 Task: Clear the last 24 hours hosted app data.
Action: Mouse moved to (1313, 42)
Screenshot: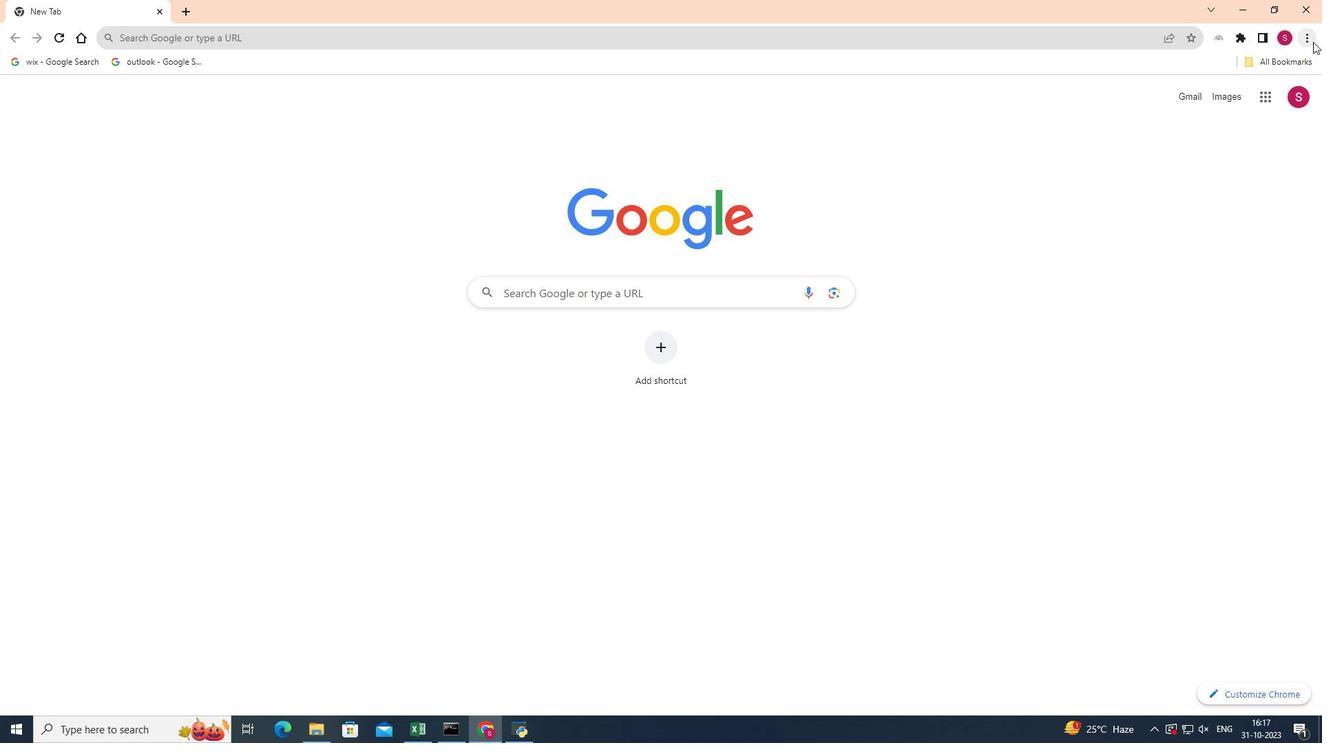 
Action: Mouse pressed left at (1313, 42)
Screenshot: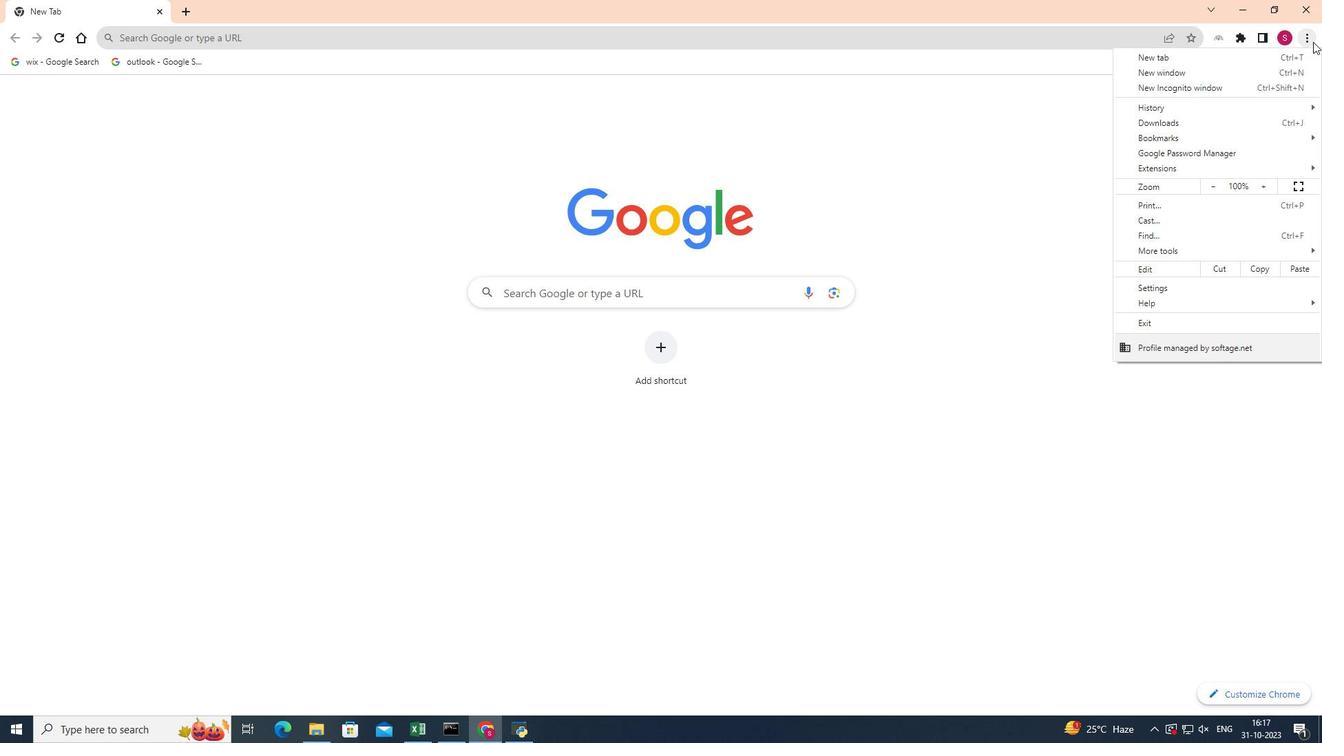 
Action: Mouse moved to (1181, 245)
Screenshot: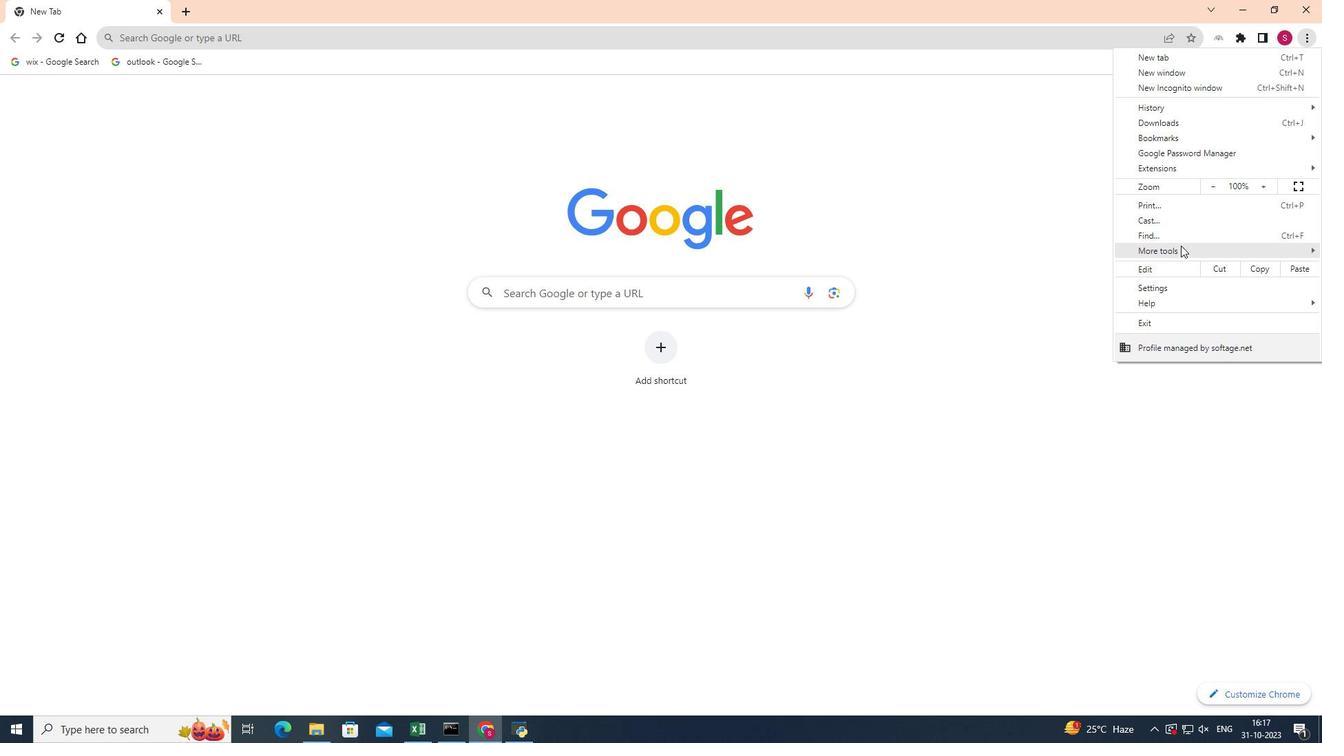 
Action: Mouse pressed left at (1181, 245)
Screenshot: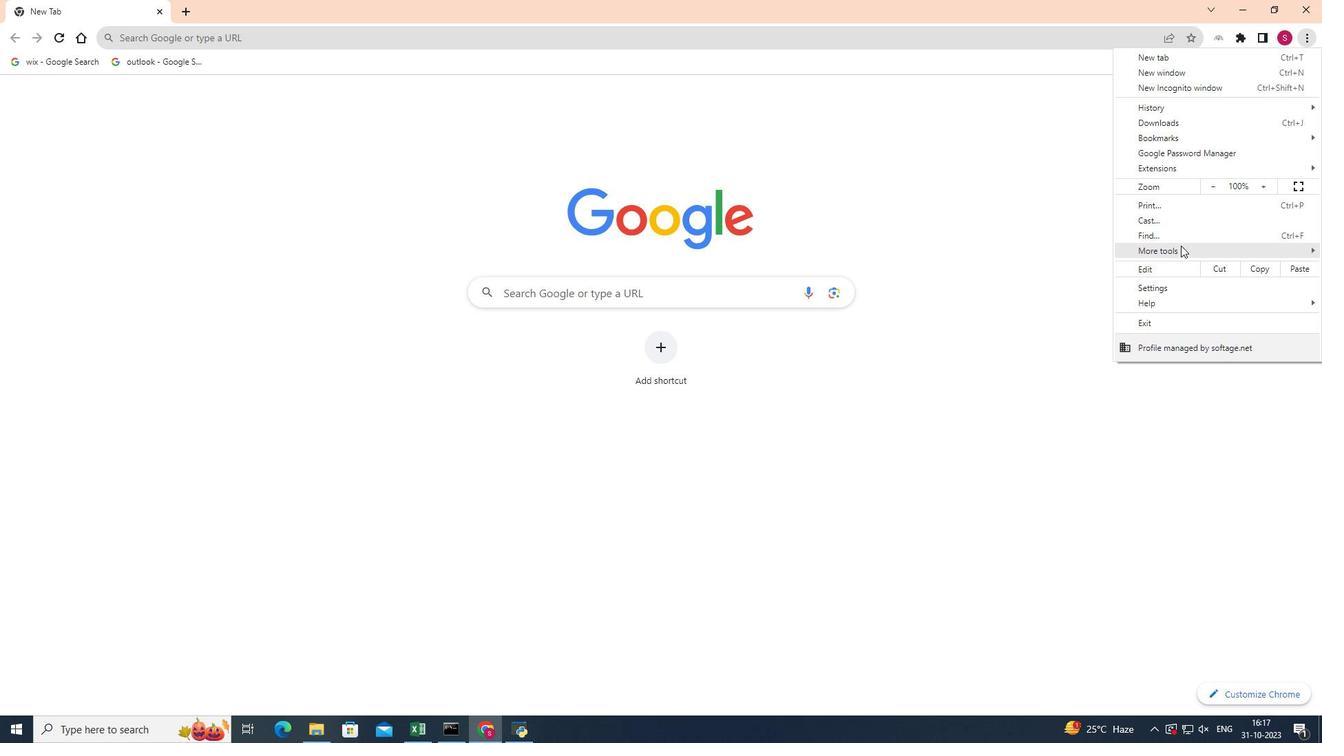 
Action: Mouse moved to (1071, 304)
Screenshot: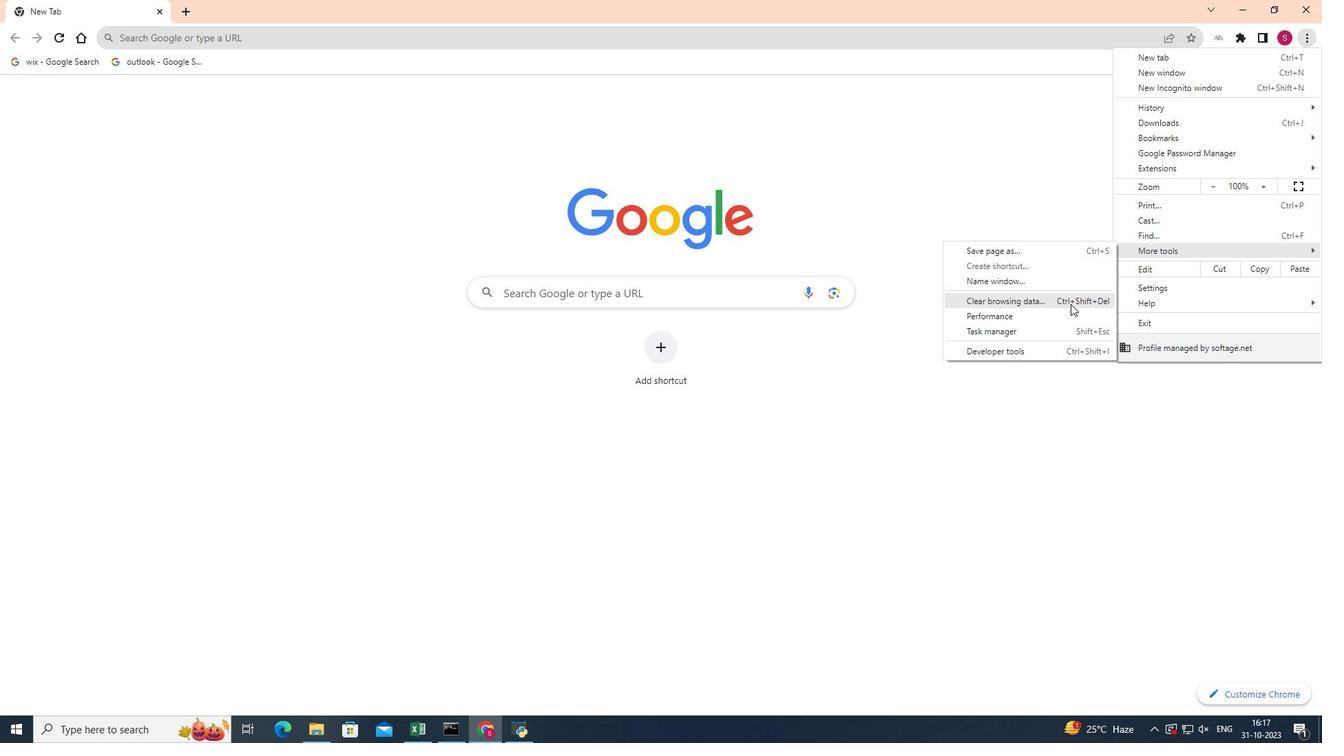 
Action: Mouse pressed left at (1071, 304)
Screenshot: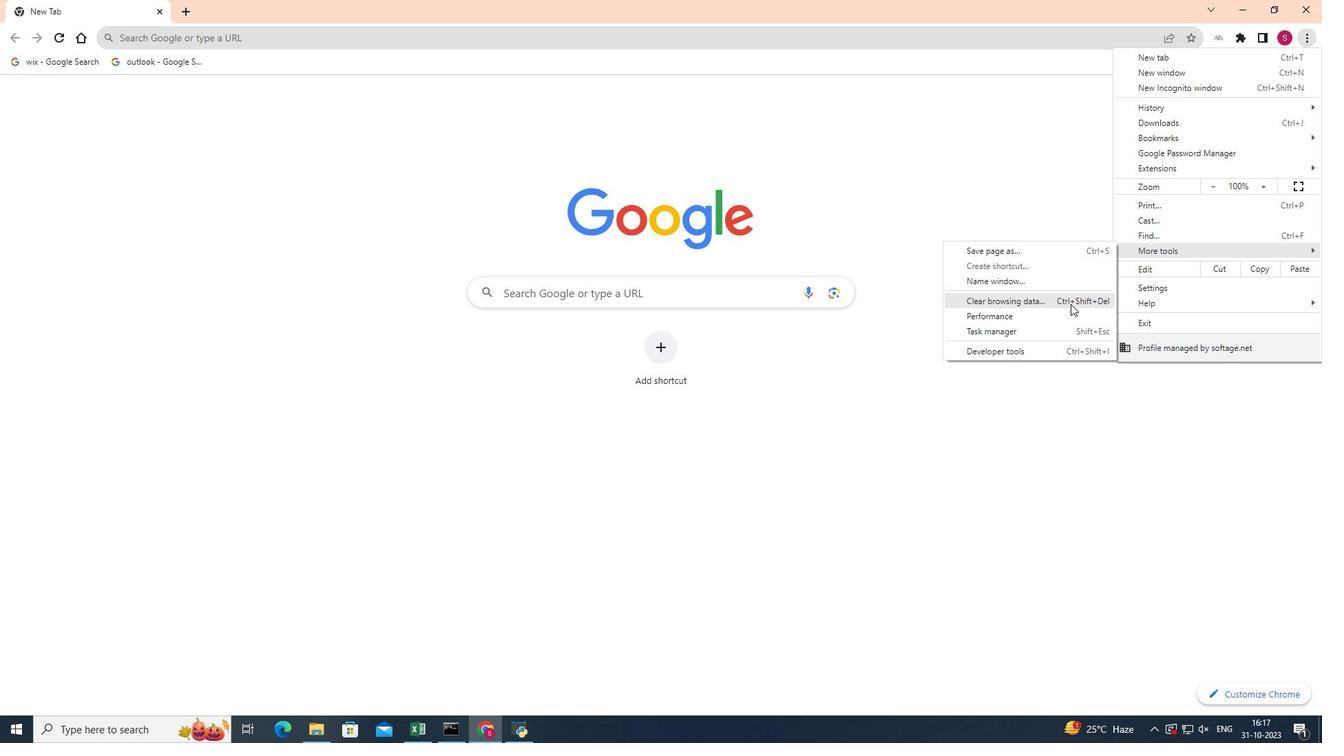 
Action: Mouse moved to (760, 219)
Screenshot: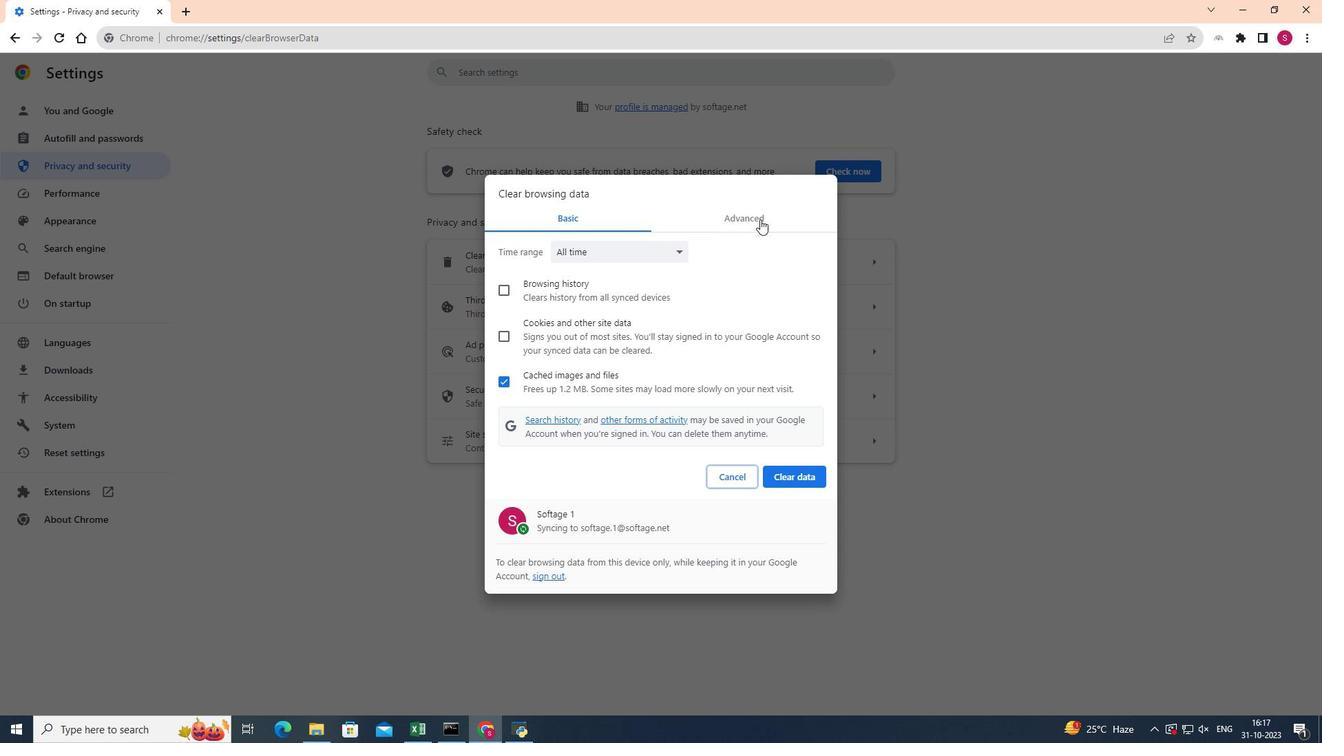 
Action: Mouse pressed left at (760, 219)
Screenshot: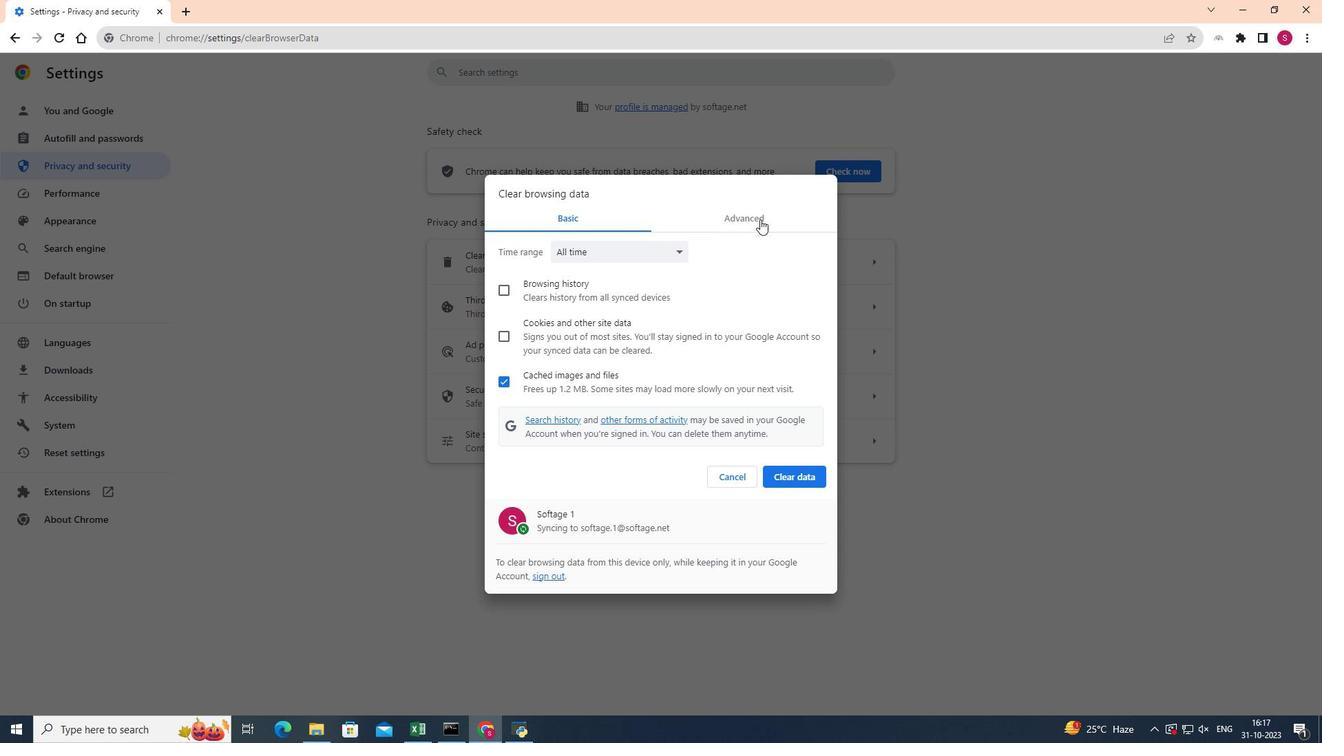 
Action: Mouse moved to (659, 252)
Screenshot: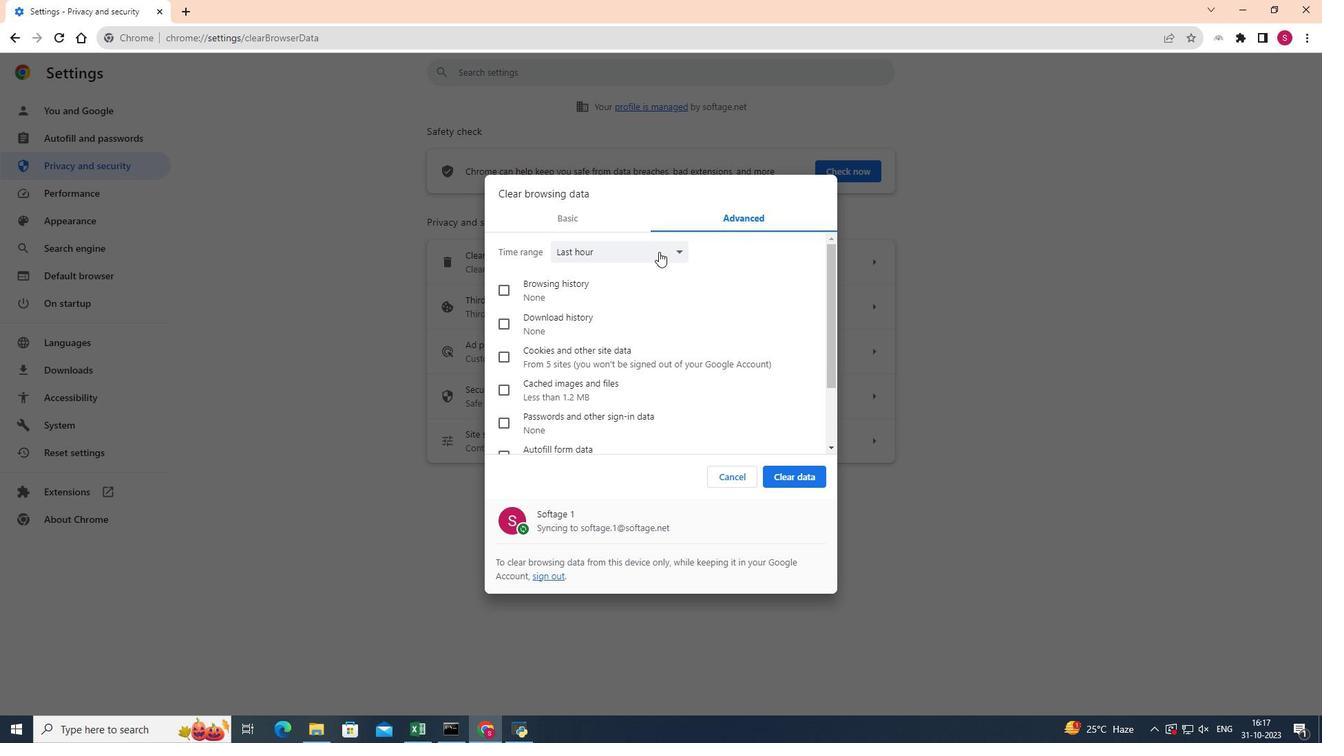 
Action: Mouse pressed left at (659, 252)
Screenshot: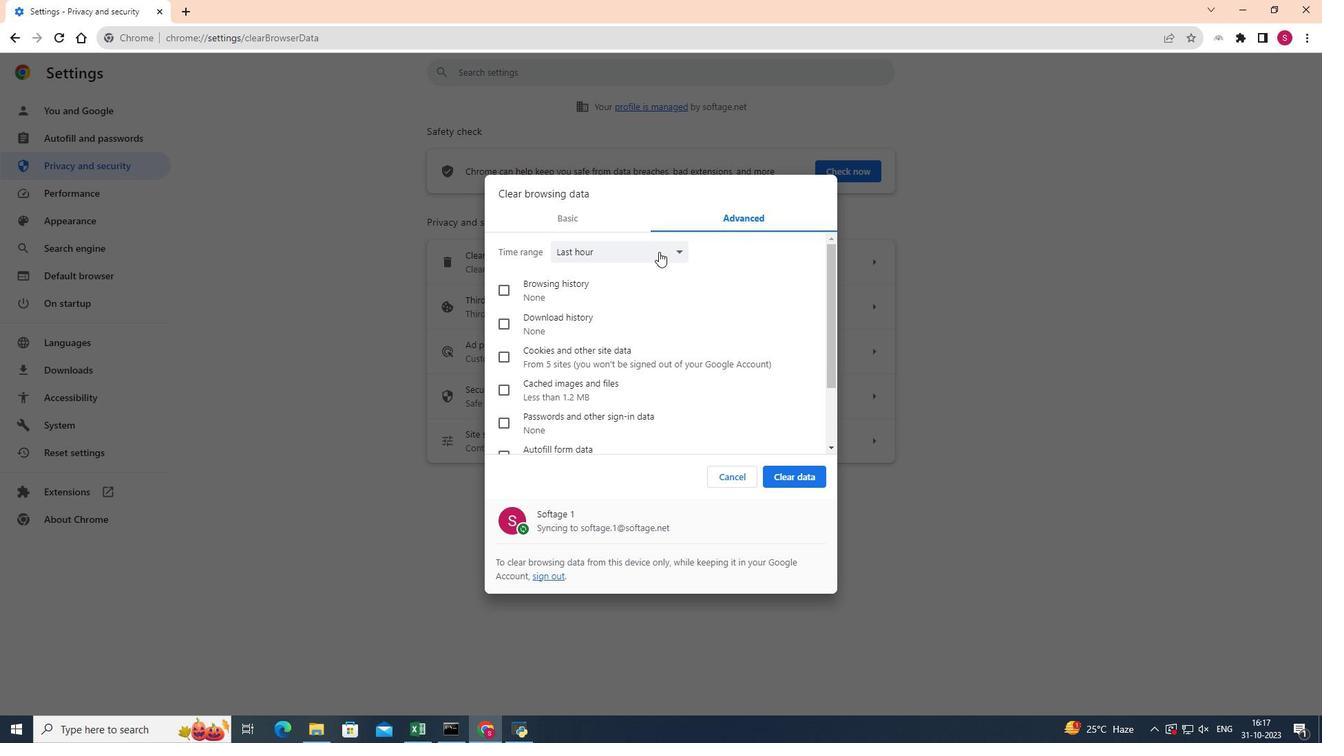 
Action: Mouse moved to (612, 283)
Screenshot: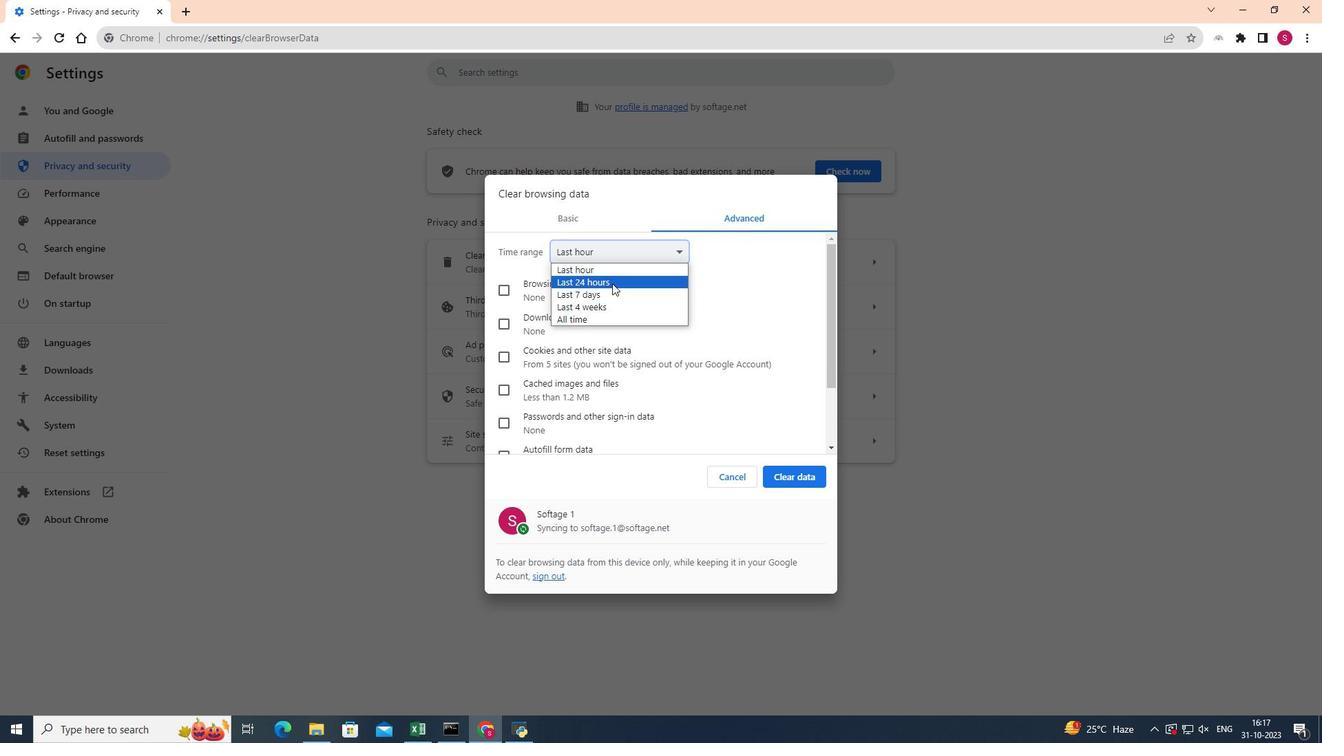 
Action: Mouse pressed left at (612, 283)
Screenshot: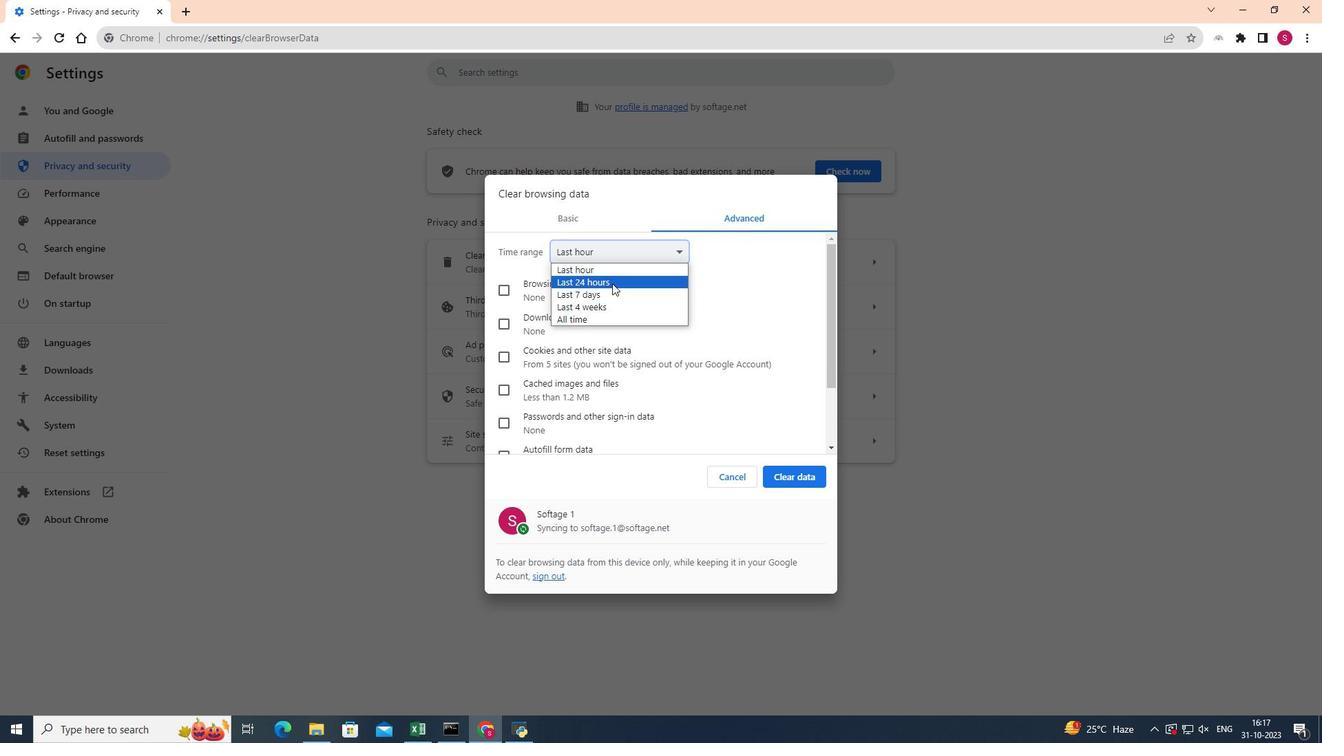 
Action: Mouse moved to (621, 294)
Screenshot: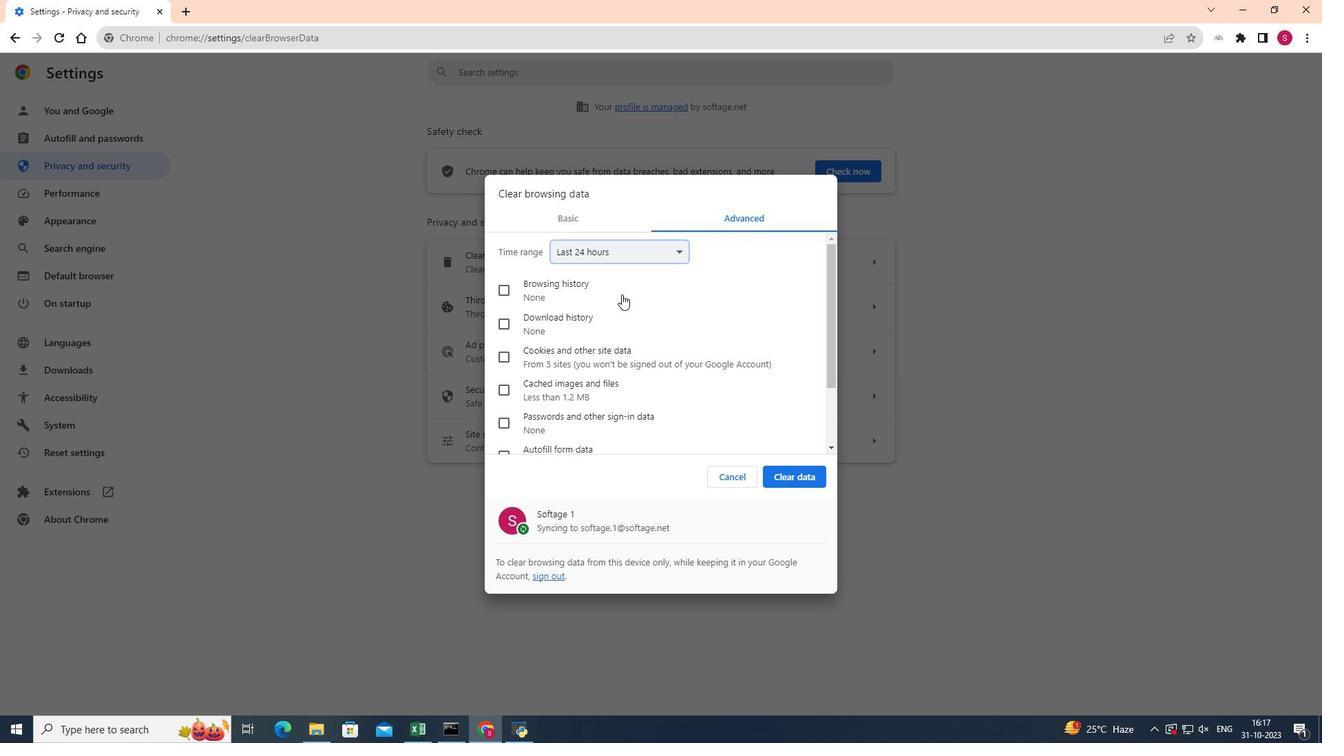 
Action: Mouse scrolled (621, 294) with delta (0, 0)
Screenshot: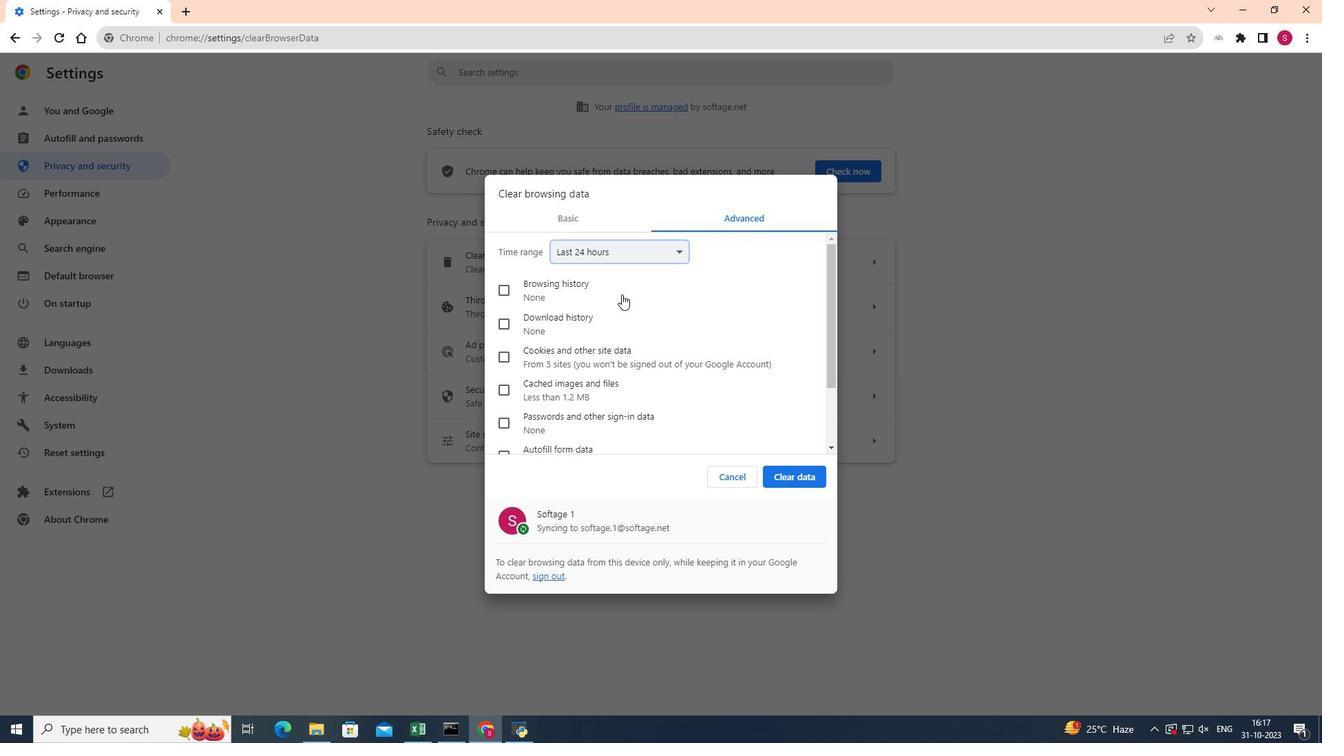 
Action: Mouse scrolled (621, 294) with delta (0, 0)
Screenshot: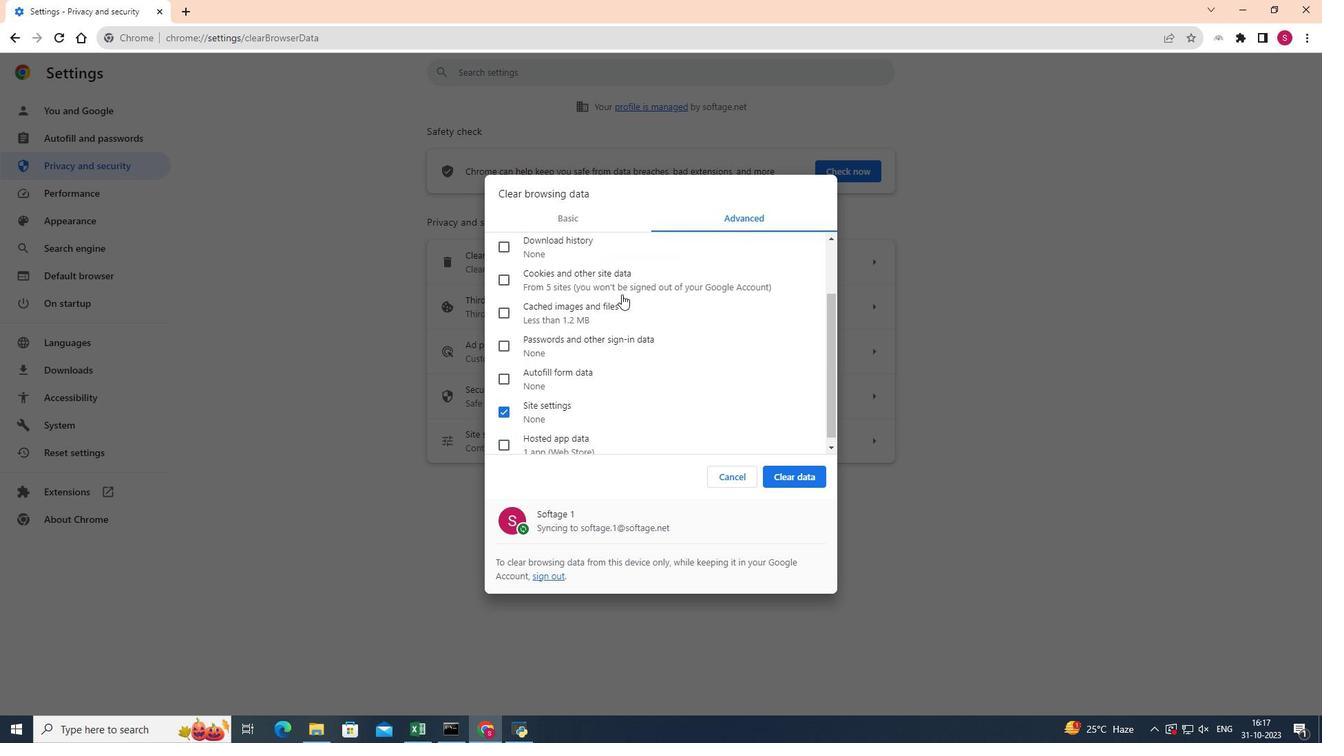 
Action: Mouse scrolled (621, 294) with delta (0, 0)
Screenshot: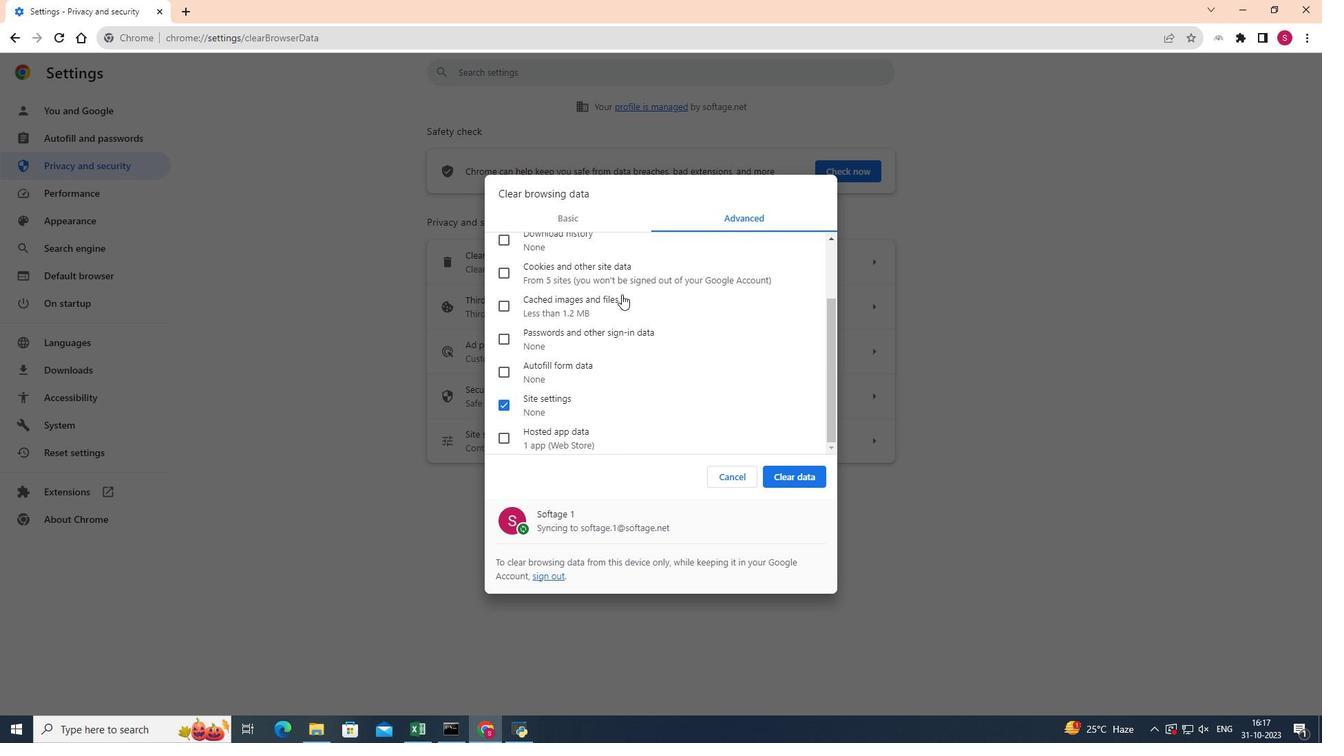 
Action: Mouse moved to (504, 400)
Screenshot: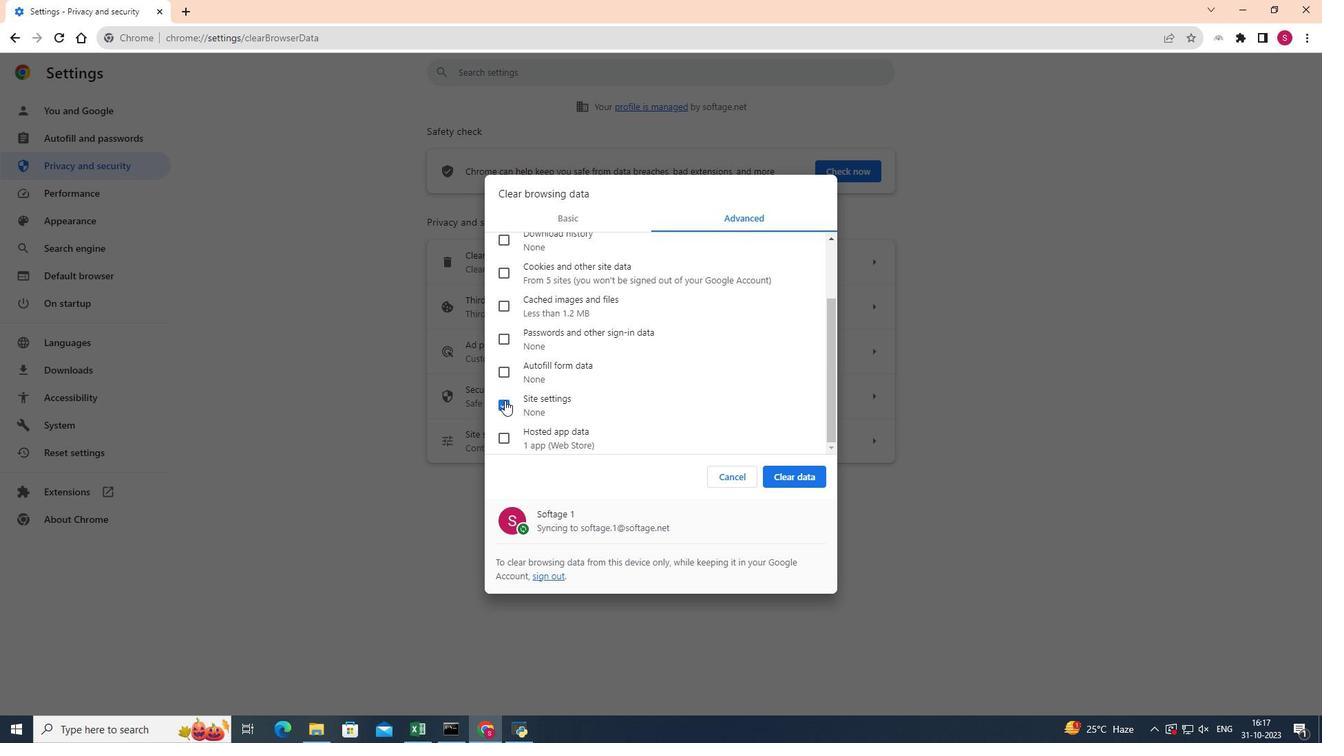 
Action: Mouse pressed left at (504, 400)
Screenshot: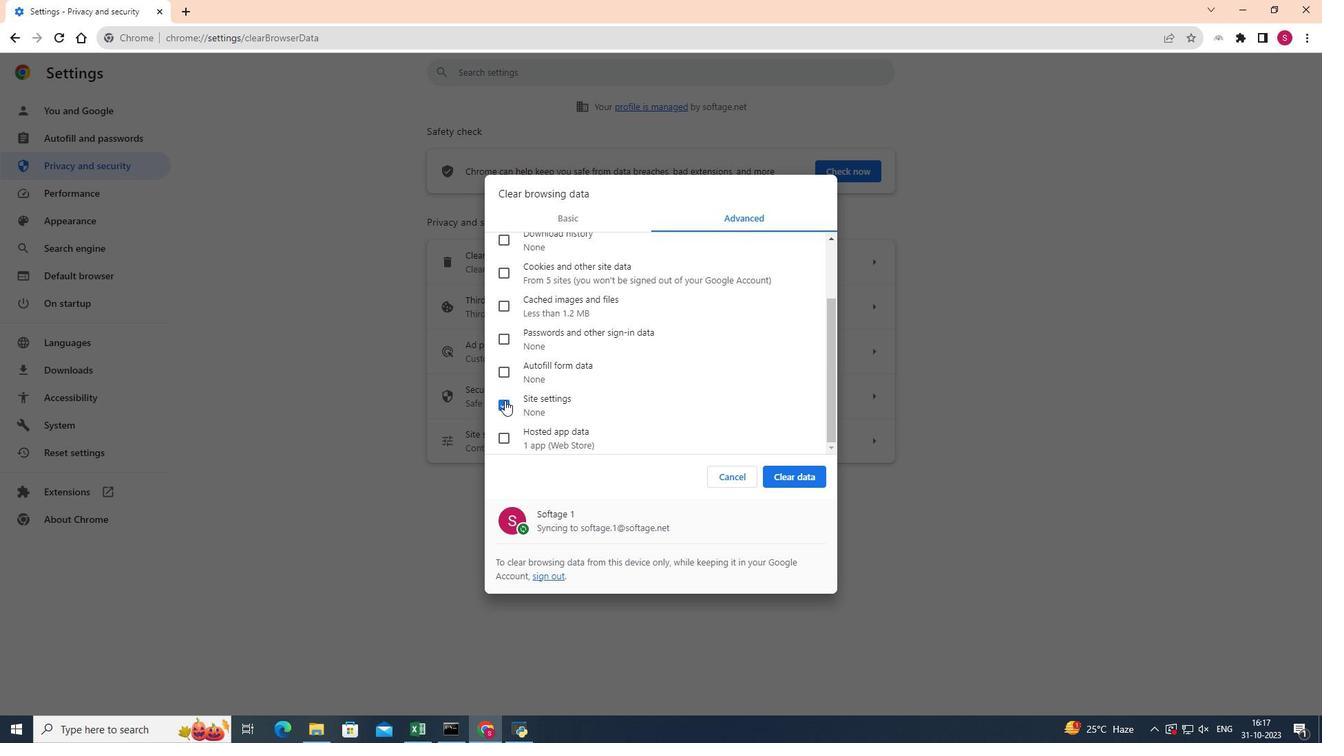 
Action: Mouse moved to (502, 440)
Screenshot: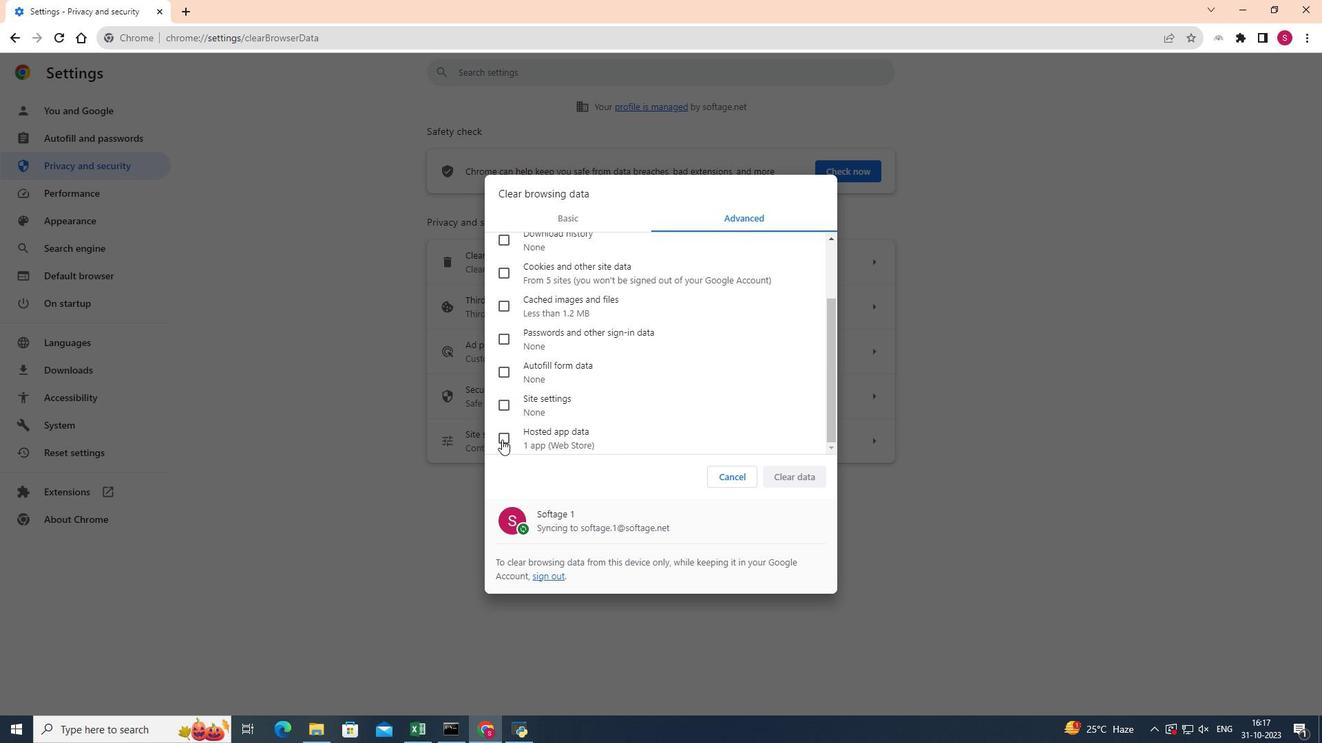 
Action: Mouse pressed left at (502, 440)
Screenshot: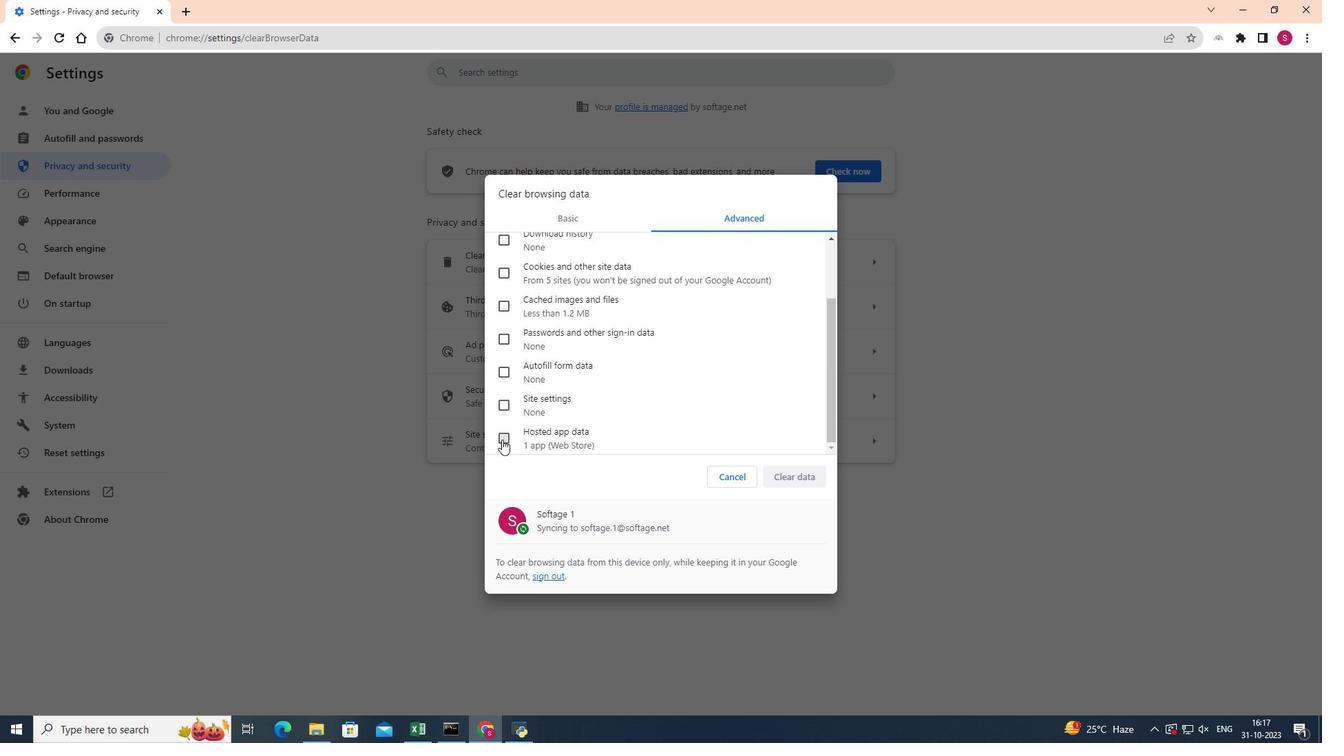 
Action: Mouse moved to (793, 480)
Screenshot: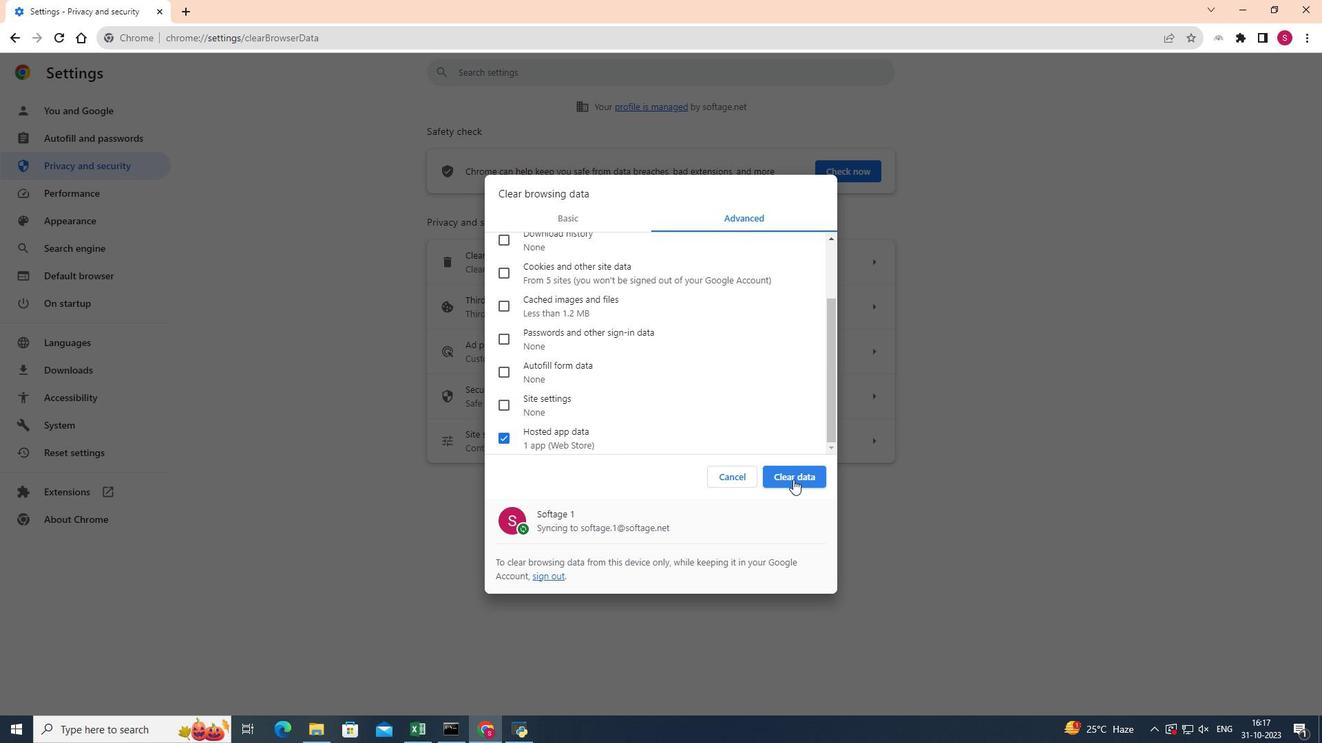 
Action: Mouse pressed left at (793, 480)
Screenshot: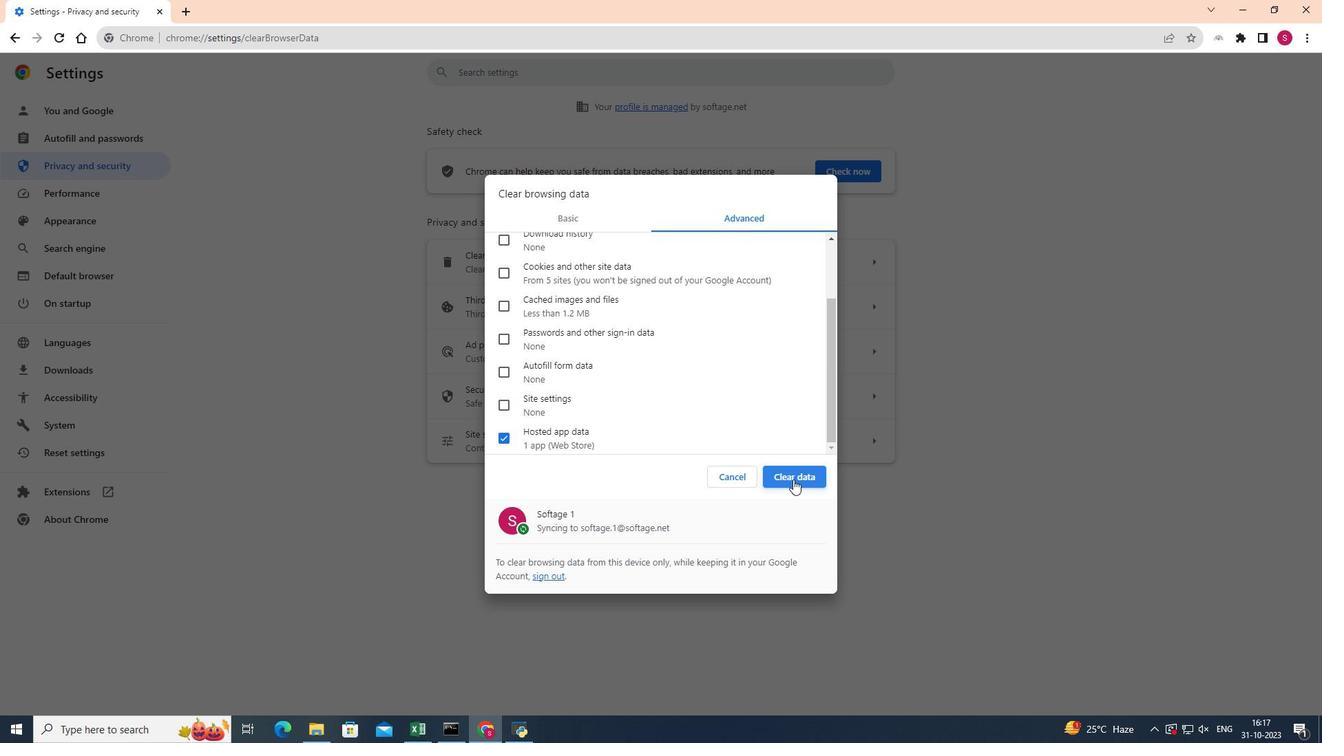 
